 Task: Calculate the area of an ellipse using a Python program given its major and minor axes.
Action: Mouse moved to (76, 3)
Screenshot: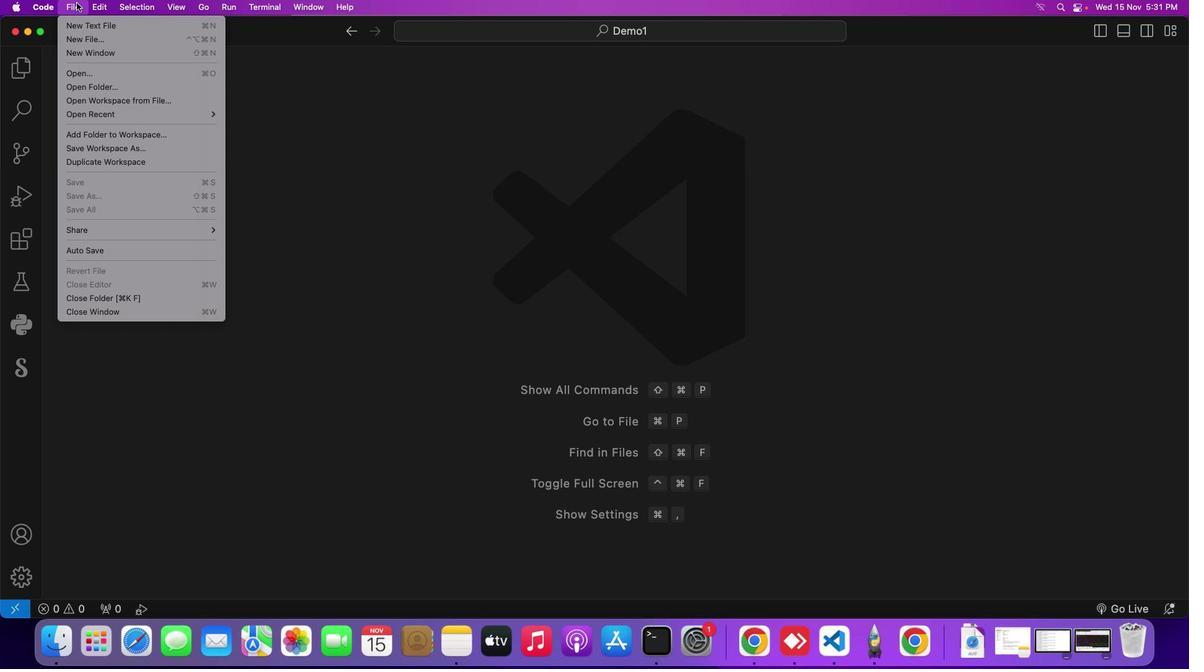 
Action: Mouse pressed left at (76, 3)
Screenshot: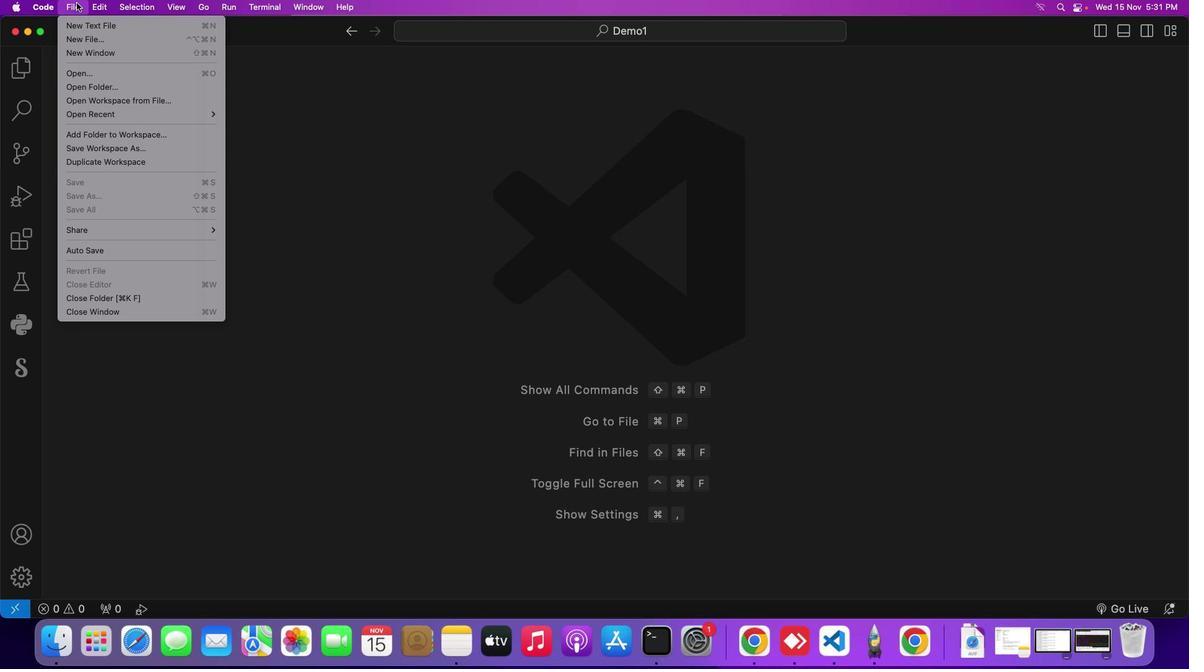 
Action: Mouse moved to (87, 20)
Screenshot: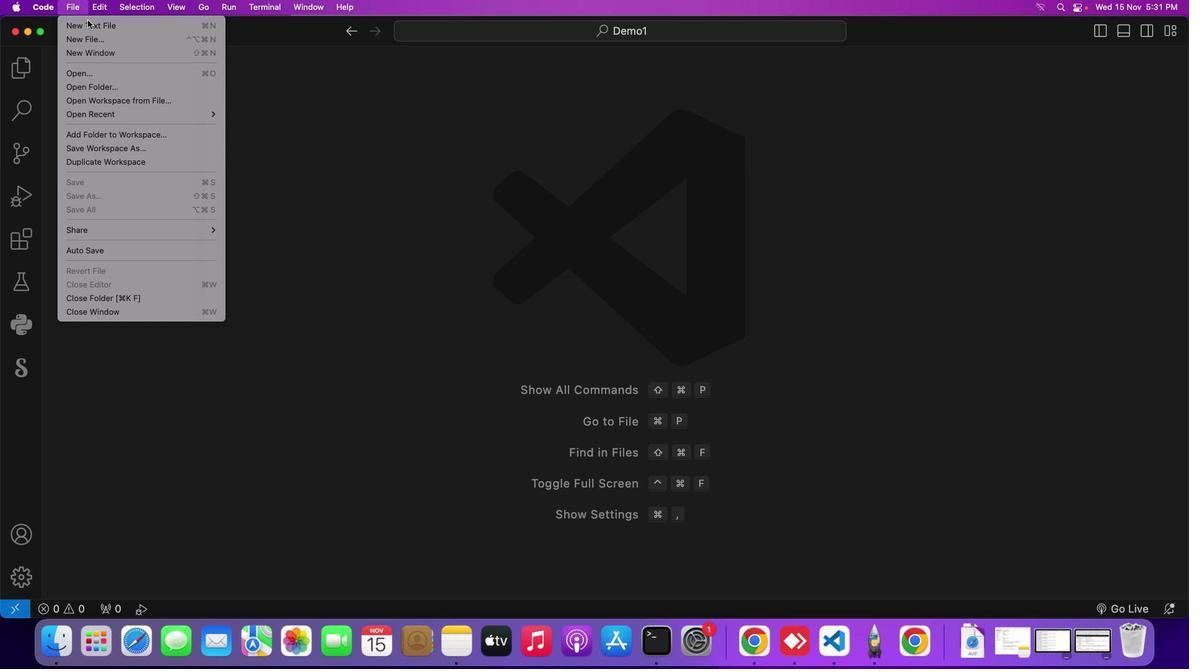 
Action: Mouse pressed left at (87, 20)
Screenshot: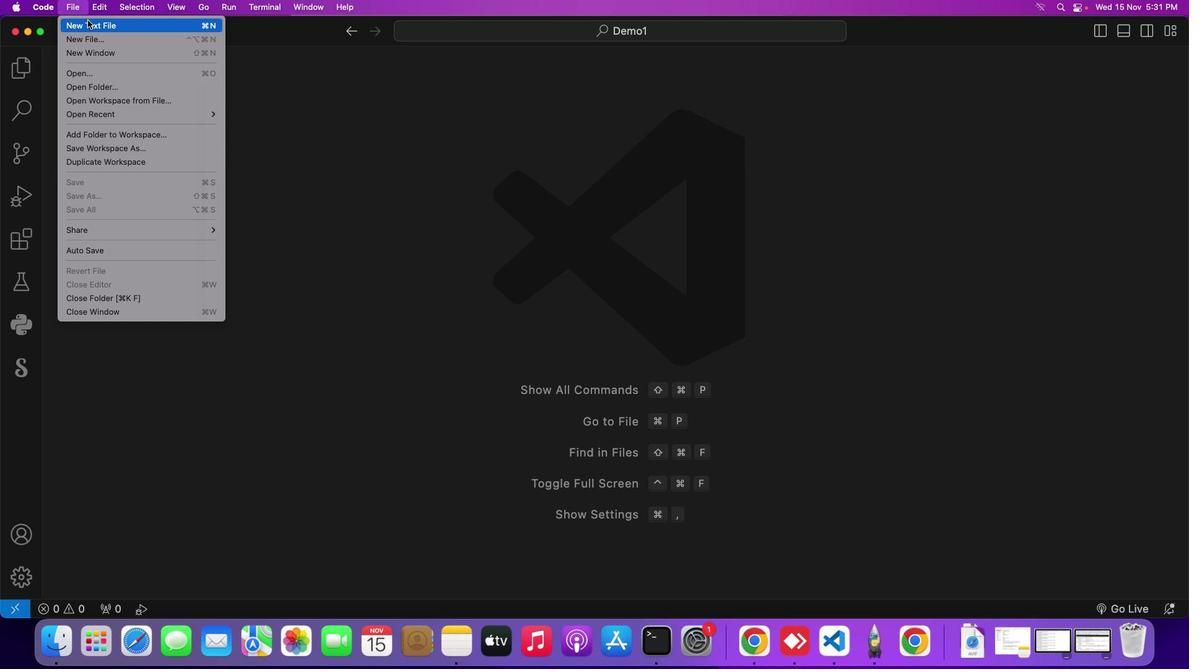 
Action: Mouse moved to (322, 196)
Screenshot: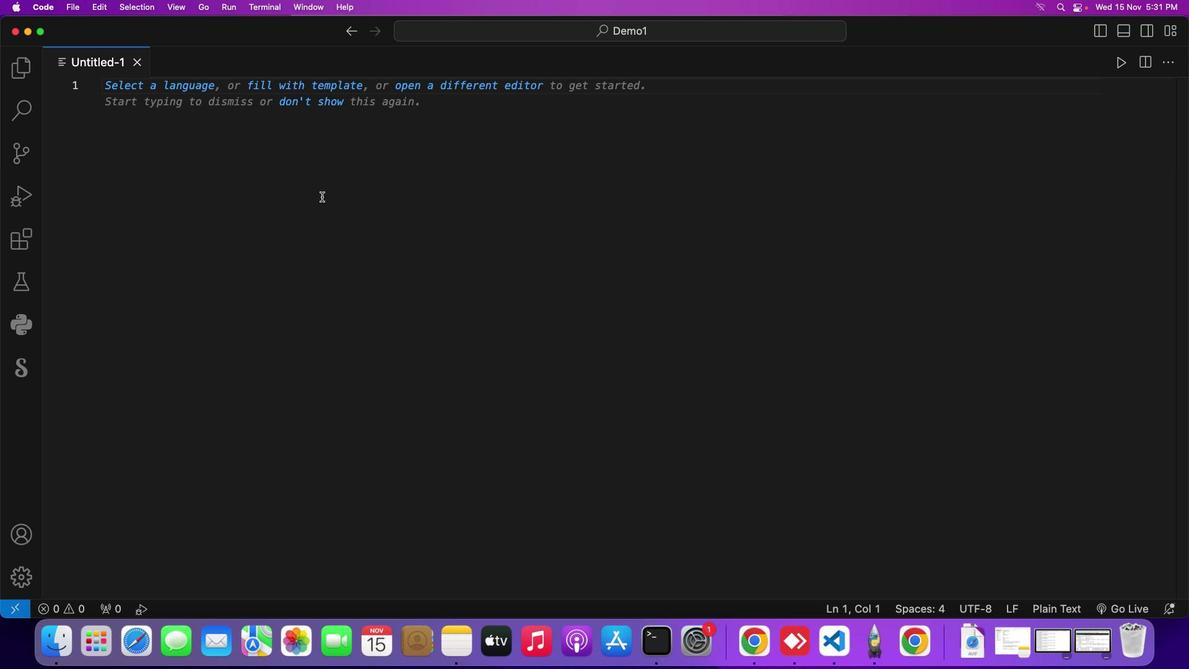 
Action: Key pressed Key.cmd
Screenshot: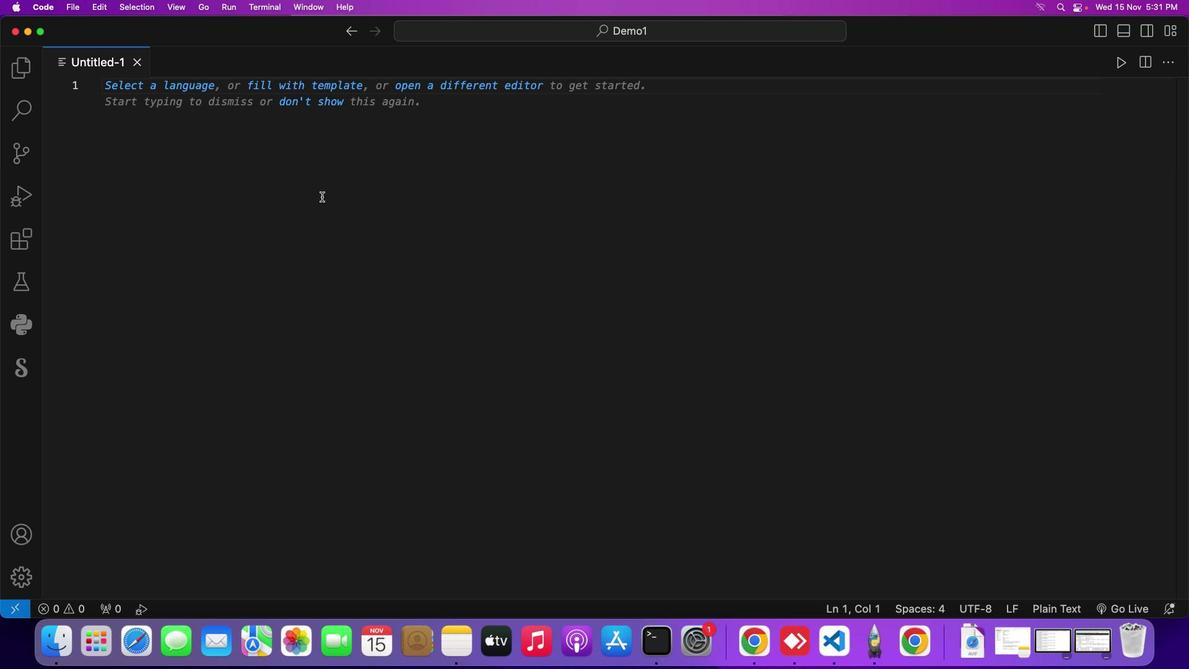 
Action: Mouse moved to (322, 197)
Screenshot: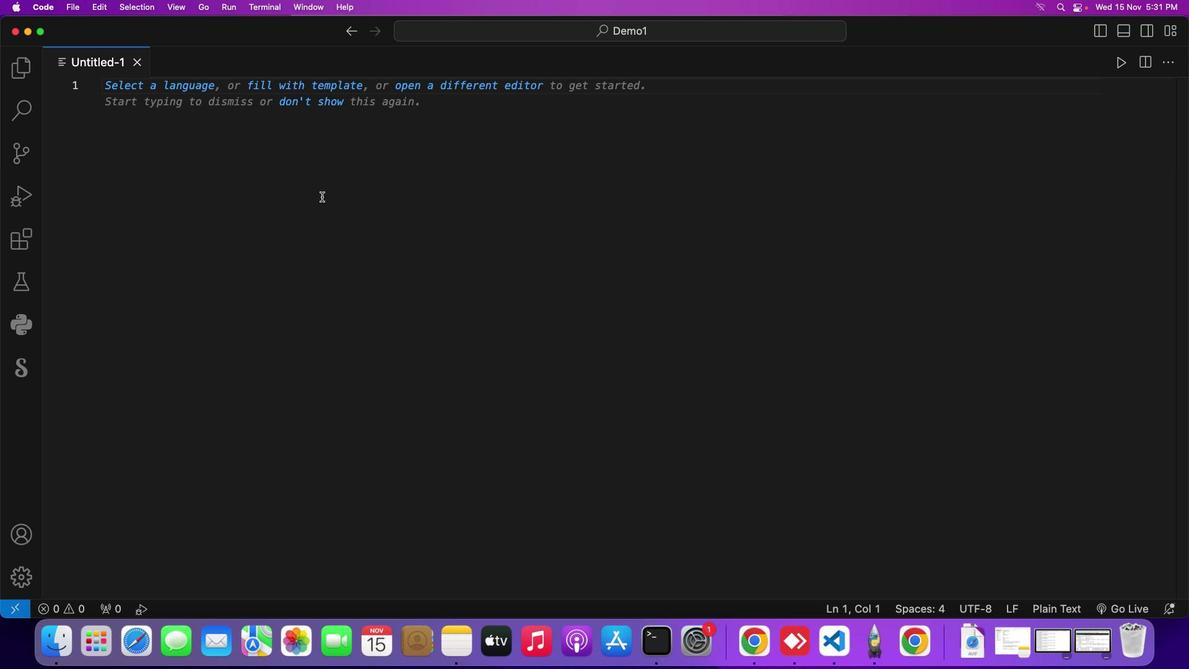
Action: Key pressed 's'
Screenshot: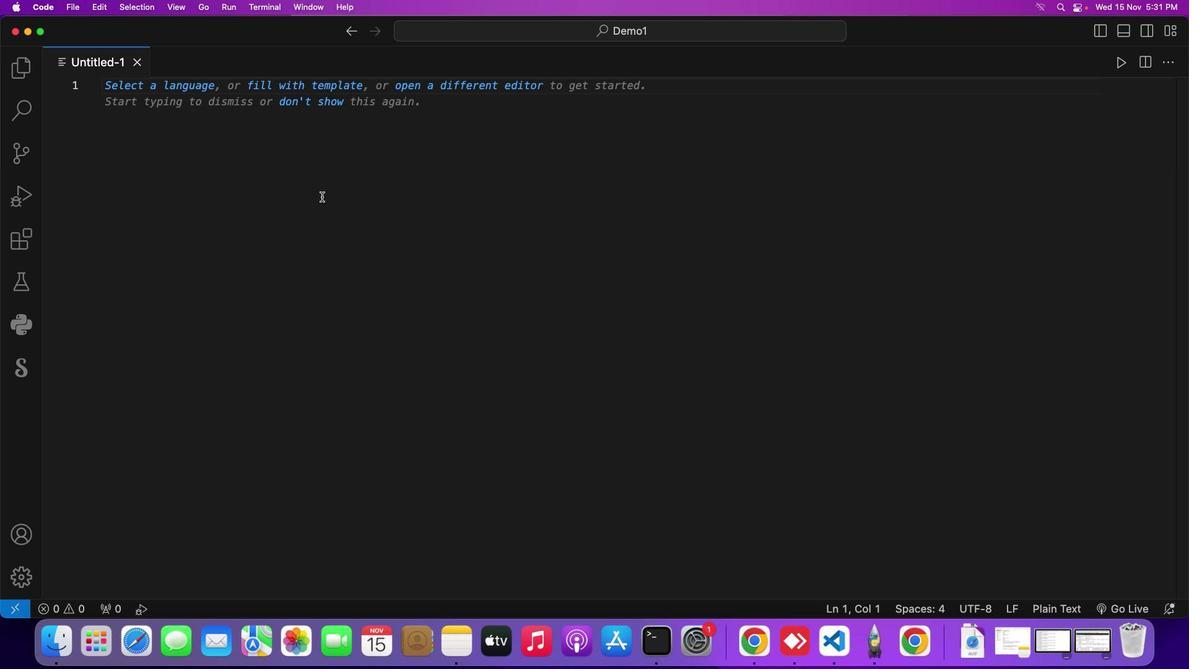 
Action: Mouse moved to (597, 258)
Screenshot: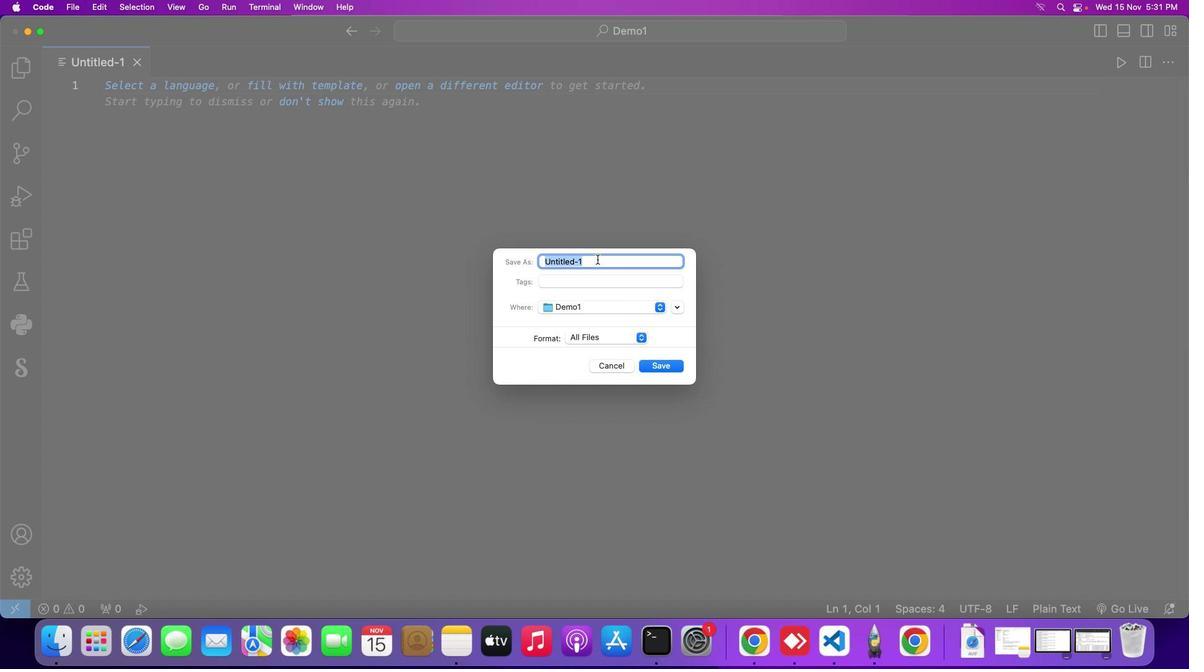 
Action: Mouse pressed left at (597, 258)
Screenshot: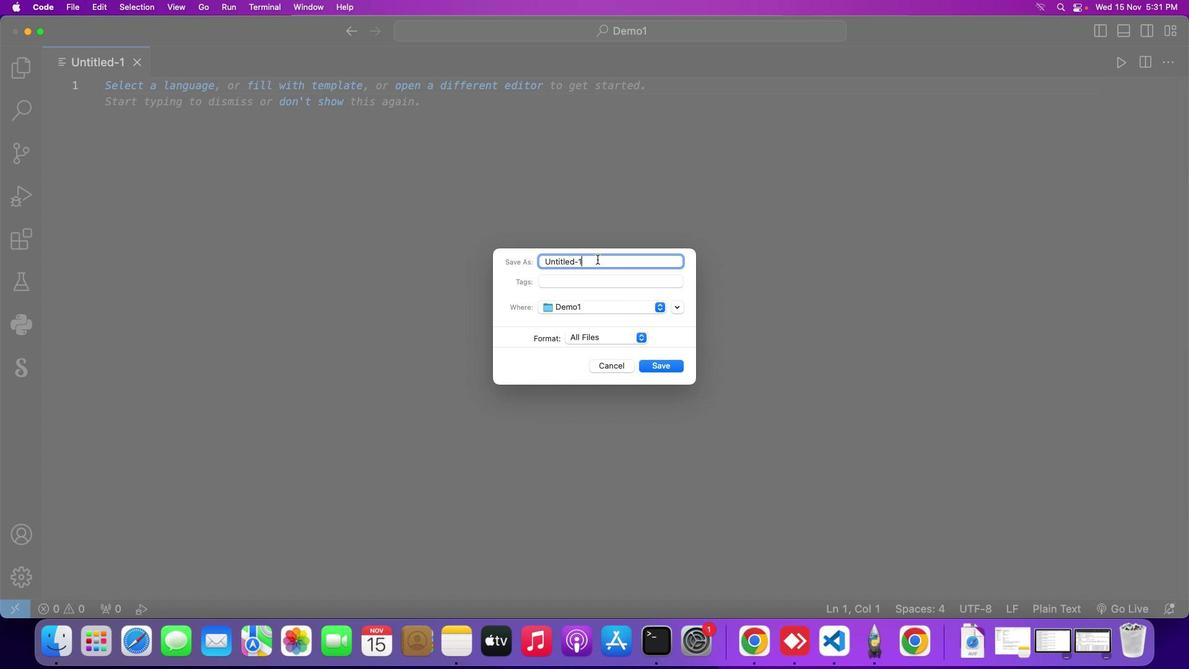 
Action: Mouse moved to (584, 263)
Screenshot: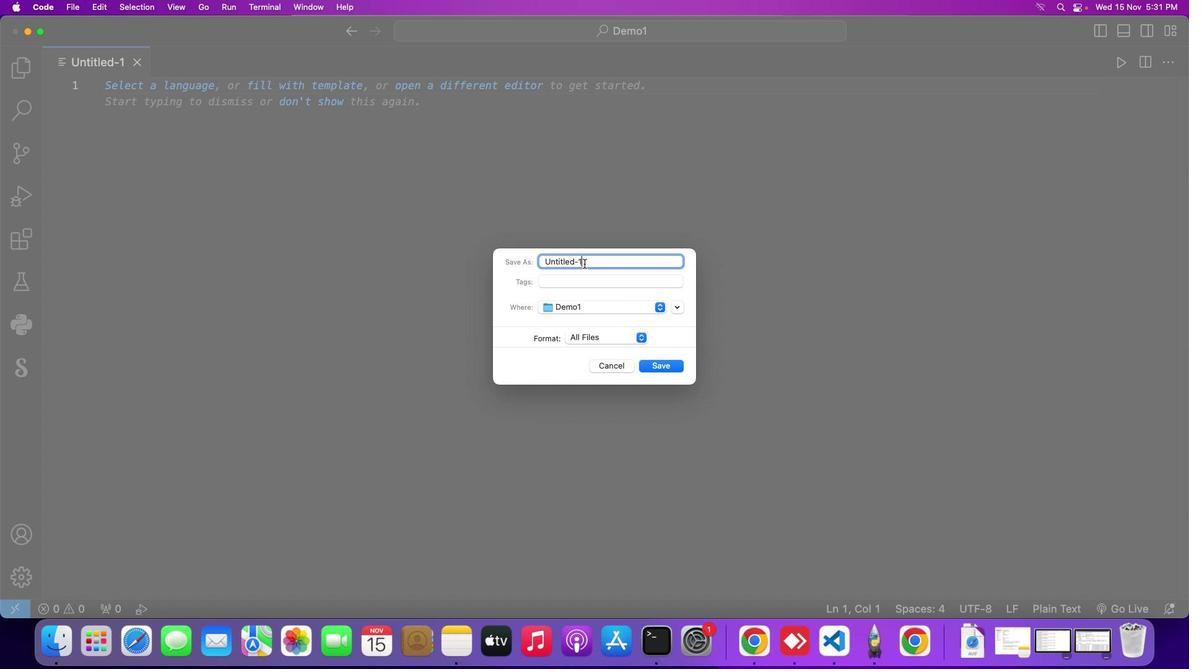 
Action: Key pressed Key.backspaceKey.backspaceKey.backspaceKey.backspaceKey.backspaceKey.backspaceKey.backspaceKey.backspaceKey.backspaceKey.backspaceKey.shift_r'D''e''m''o'Key.shift_r'A''s'Key.backspace'z'Key.backspace'x''i''s''.''p''y'Key.enter'f'Key.backspace'i''m''p''o''r''t'Key.space'm''a''t''h'Key.enterKey.enterKey.enter'd''e''f'Key.space'f'Key.backspace'e''l''l''i''p''s''e'Key.shift_r'_''a''r''e''a'Key.shift_r'(''m''a''j''o''r'Key.shift_r'_''a''x''i''s'','Key.space'm''i''n''o''r'Key.shift_r'_''a''x''i''s'Key.rightKey.shift_r':'Key.enterKey.shift_r'#'Key.spaceKey.shift_r'P''i'Key.space'v''a''l''u''e'Key.space'f''r''o''m'Key.space't''h''e'Key.space'm''a''t''c''h'Key.space'm''o''d''u''l''e'Key.enter'p''i'Key.space'='Key.space'm''a''t''h''.''p''i'Key.enterKey.enterKey.enterKey.shift_r'#'Key.spaceKey.shift_r'F''o''r''m''u''l''a'Key.space't''o'Key.space'c''a''l''c''u''l''a''t''e'Key.space't''h''e'Key.space'a''r''e''a'Key.space'o''f'Key.space'a''n'Key.space'e''l''l''i''p''s''e'Key.enter'a''r''e''a'Key.space'='Key.space'p''i'Key.spaceKey.shift_r'*'Key.space'm''a''j''o''r'Key.shift_r'_''a'Key.enterKey.spaceKey.shift_r'*'Key.space'm''i''n''o'Key.enterKey.enterKey.enterKey.shift_r'#'Key.spaceKey.shift_r'R''e''t''u''r''n'Key.space't''h''e'Key.space'c''a''l''c''u''l''a''t''e''d'Key.space'a''r''e''a'Key.enter'r''e''u'Key.backspace't''r''u''n'Key.spaceKey.backspaceKey.backspaceKey.backspaceKey.backspaceKey.backspace't''u''r''n'Key.space'a''r''e''a'Key.enterKey.enterKey.enterKey.shift_r'#'Key.spaceKey.shift_r'E''x''a''m''p''l''e'Key.space'u''s''a''g''e'Key.shift_r':'Key.enterKey.shift_r'#'Key.spaceKey.shift_r'G''e''t'Key.space'u''s''e''r'Key.space'u''n'Key.backspaceKey.backspace'i''n''p''u''t'Key.space'f''o''r'Key.space't''h''e'Key.space'm''a''k'Key.backspace'j''o''r'Key.space'a''n''d'Key.space'm''i''n''o''r'Key.space'a''x''e''s'Key.space'l''e''n''g''t''h''s'Key.enter'm''a''j''o''r'Key.shift_r'_''a''x''i''s'Key.space'='Key.space'f''l''o''a''t'Key.shift_r'(''i''n''p''u''t'Key.shift_r'('Key.shift_r'"'Key.shift_r'E''n''t''e''r'Key.space't''h''e'Key.space'm''a''j''o''r'Key.space'a''x''i''s'Key.space'l''e''n''g''t''h'Key.shift_r':'Key.spaceKey.rightKey.rightKey.rightKey.enter'm''a'Key.backspace'i''n''o''r'Key.shift_r'_''a''x''i''s'Key.space'='Key.space'f''l''o''a''t'Key.shift_r'(''i''n''p''u''t'Key.shift_r'('Key.shift_r'"'Key.shift_r'E''n''t''e''r'Key.space't''h''e'Key.space'm''i''n''o''o''r'Key.backspaceKey.backspace'r'Key.space'a''x''i''s'Key.space'l''e''n''g''t''h'Key.shift_r':'Key.spaceKey.rightKey.rightKey.rightKey.enterKey.enterKey.shift_r'#'Key.spaceKey.shift_r'C''a''l''l'Key.space't''h''e'Key.space'e''l''l''i''p''s''e'Key.spaceKey.backspaceKey.shift_r'_''a''r''e''a'Key.space'f''u''n''c''h'Key.backspace't'Key.backspace't''i''o''n'Key.spaceKey.space'w''i''t''h'Key.space'u''s''e''r'Key.shift_r'-'Key.spaceKey.backspace'p''r''i''v''i''d''e''d'Key.space'v''a''l''u''e''s'Key.enter'r''e''s''u''l''t'Key.space'='Key.space'e''l''l'Key.enterKey.shift_r'(''j'Key.backspace'm''a''j''o''r'Key.shift_r'_''a''x''i''s'','Key.space'm''i''n''o''r'Key.shift_r'_''a''x''i''s'Key.rightKey.rightKey.enterKey.enterKey.shift_r'#'Key.space'd'Key.backspaceKey.shift_r'D''i''s''p''l''a''y'Key.space't''h''e'Key.space'r''e''s''u''l''t'Key.space'w''i''t''h'Key.space'a'Key.space'f''o''r''m''a''t''t''e''d'Key.space's''t''r''i''n''g'Key.enter'p''r''i''n''t'Key.shift_r'(''f'Key.shift_r'"'Key.shift_r'T''h''e'Key.space'a''r''e''a'Key.space'o''f'Key.space't''h''e'Key.space'e''l''l''i''p''s''e'Key.space'i''s'Key.shift_r':'Key.spaceKey.shift_r'{''r''e''s''u''l''t'Key.rightKey.rightKey.rightKey.enterKey.enter
Screenshot: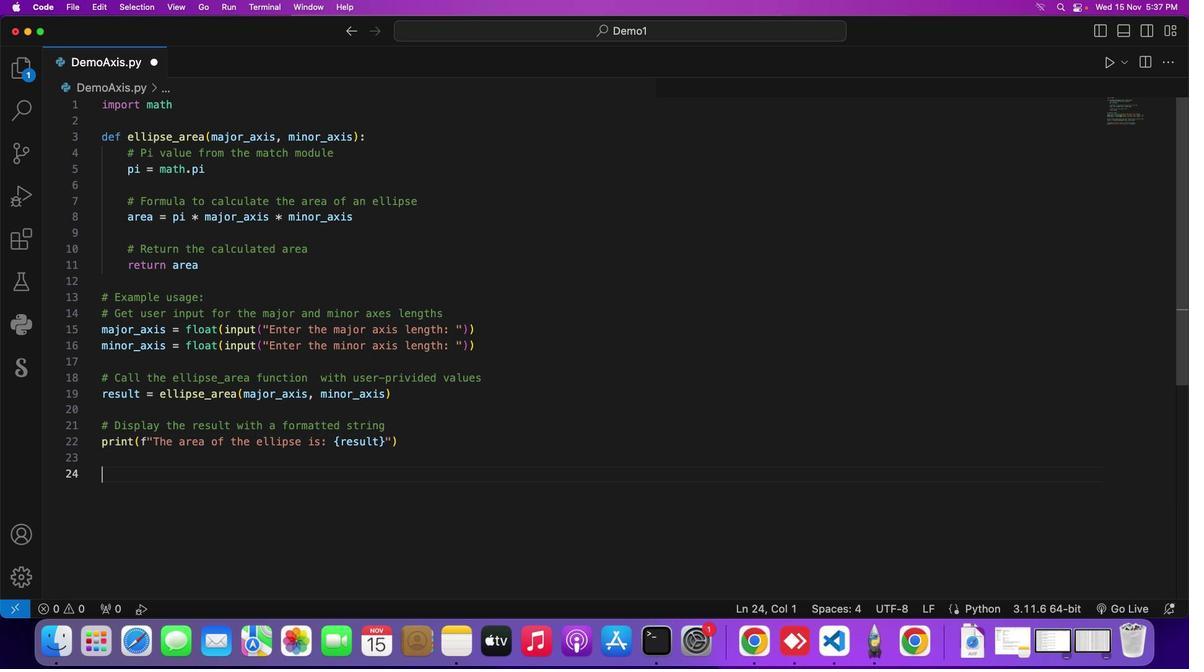 
Action: Mouse moved to (501, 341)
Screenshot: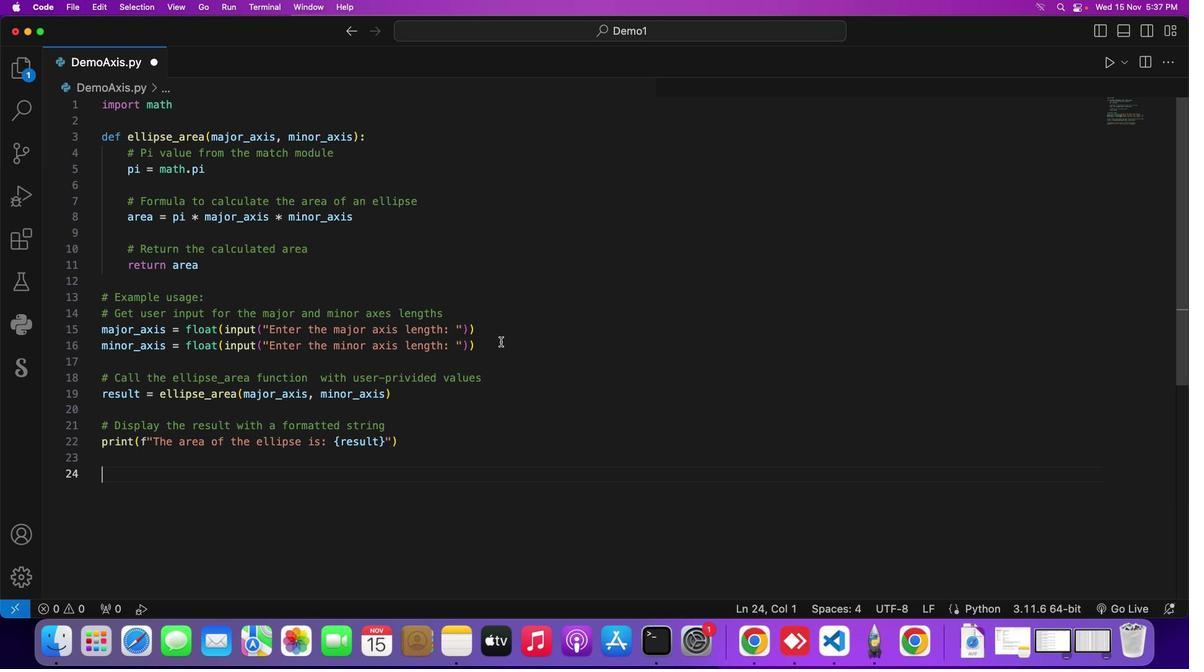
Action: Key pressed Key.cmd's'
Screenshot: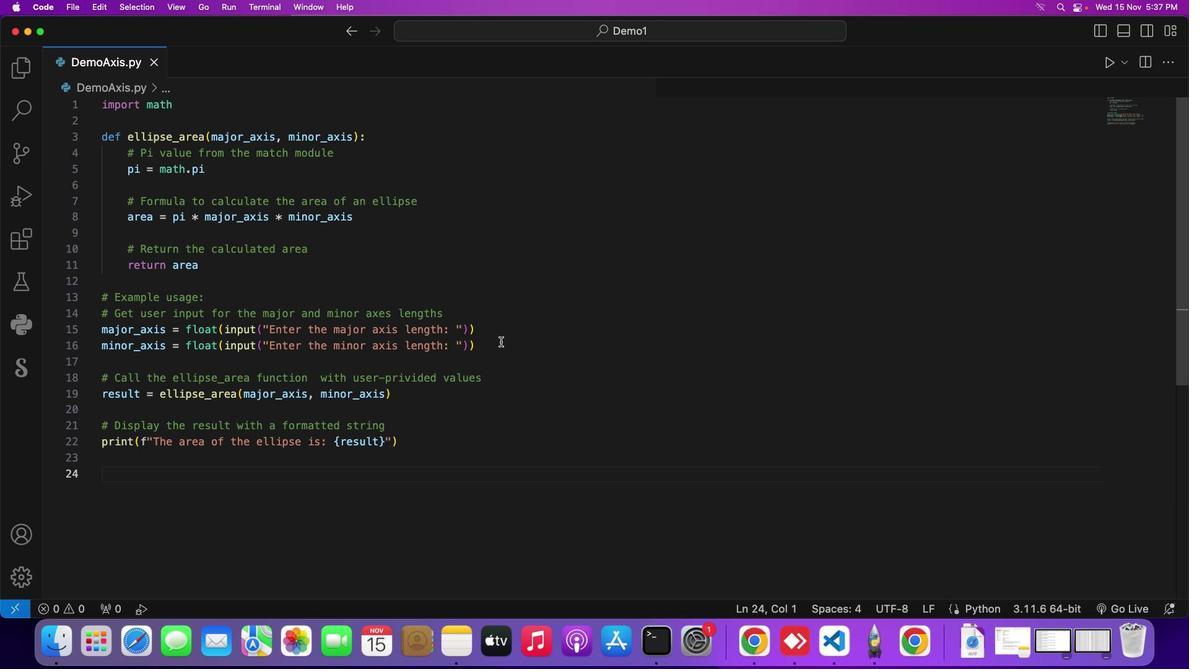 
Action: Mouse moved to (503, 340)
Screenshot: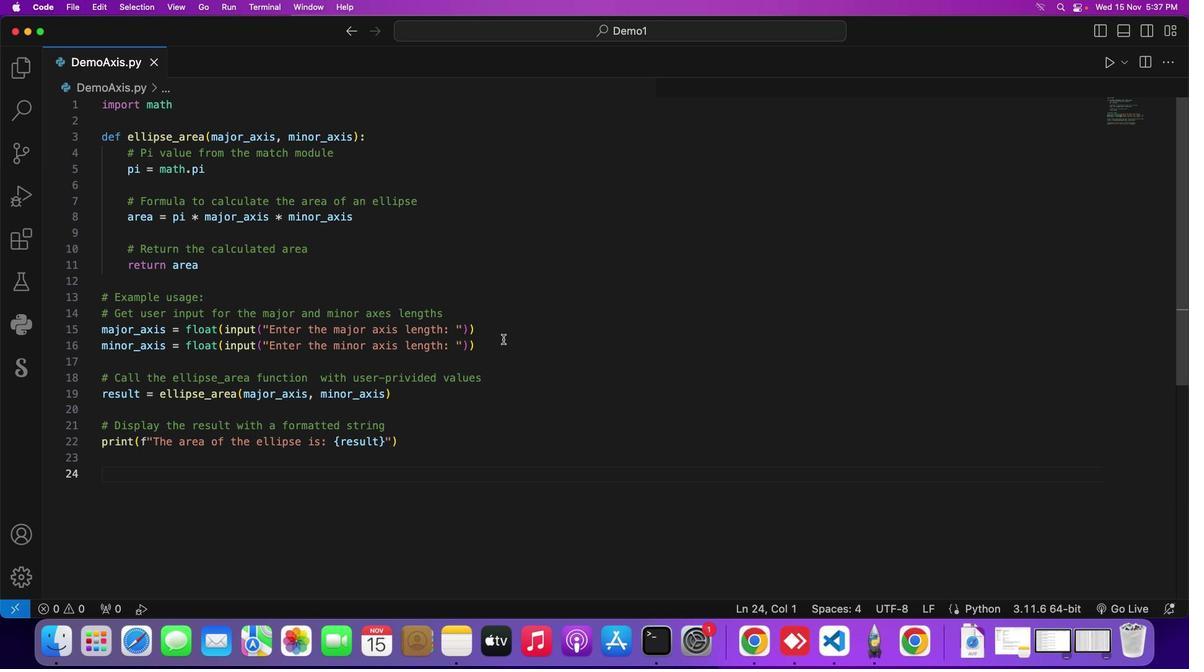 
Action: Key pressed Key.cmd
Screenshot: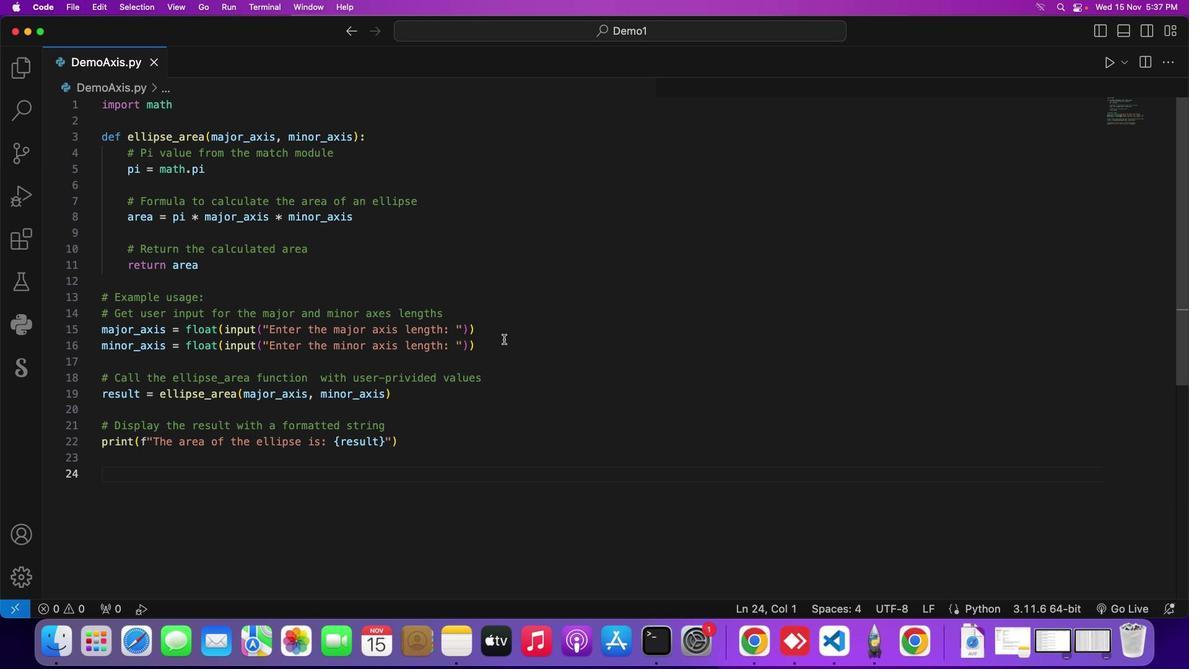 
Action: Mouse moved to (503, 339)
Screenshot: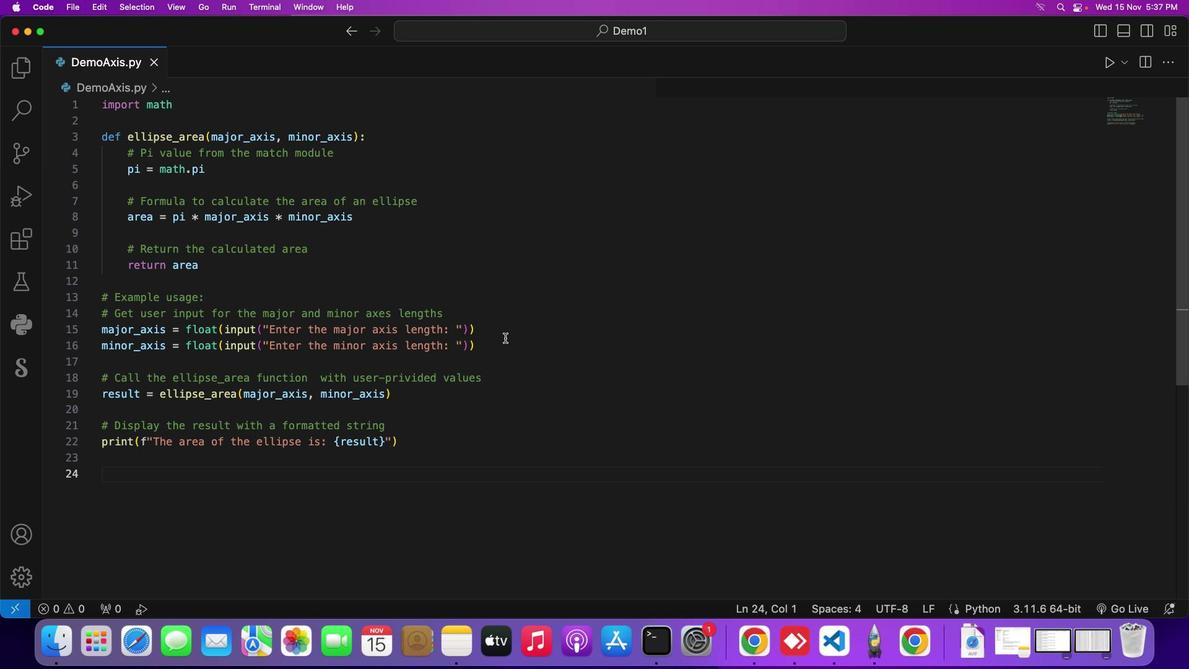 
Action: Key pressed 's'
Screenshot: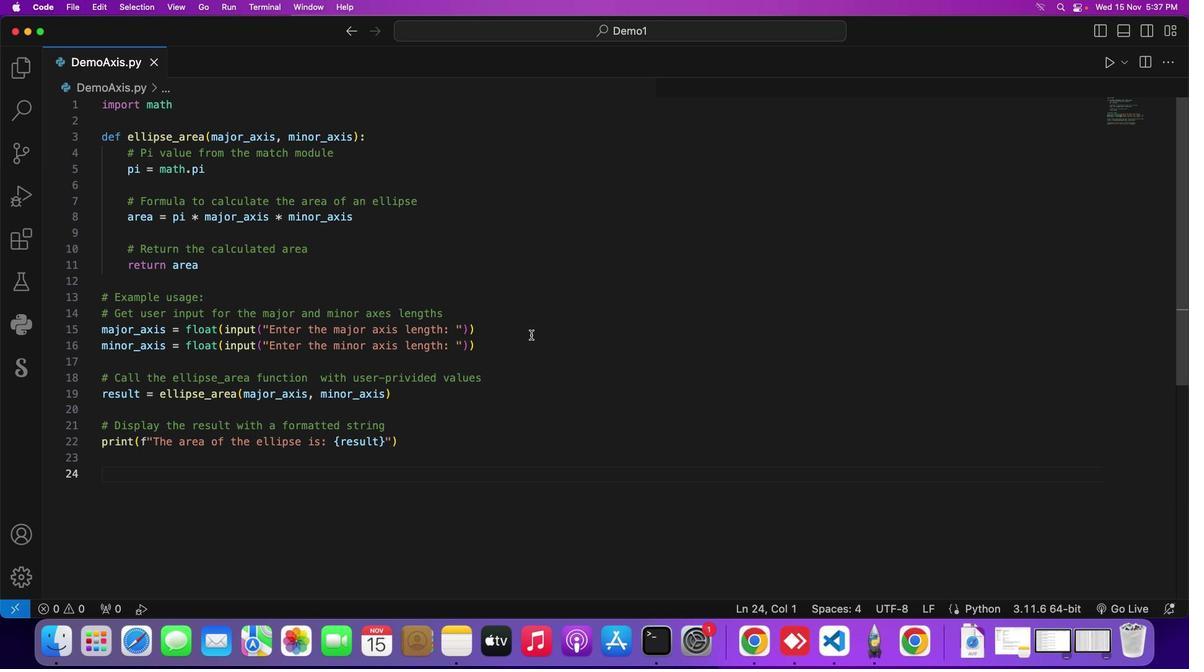 
Action: Mouse moved to (1108, 66)
Screenshot: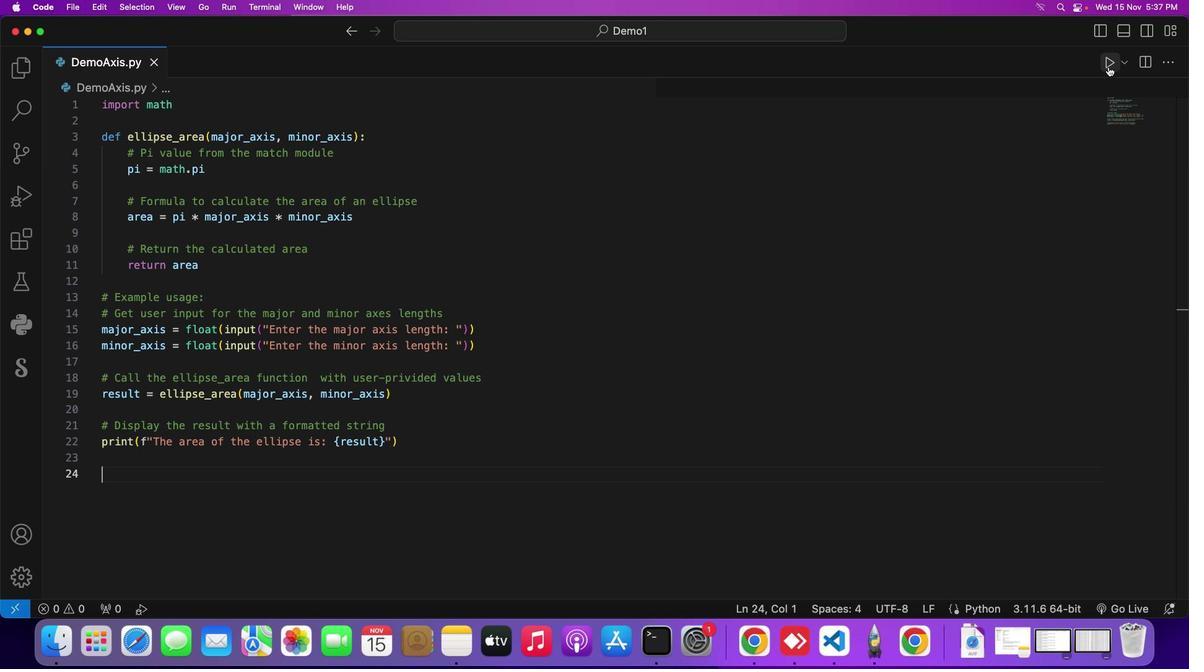
Action: Mouse pressed left at (1108, 66)
Screenshot: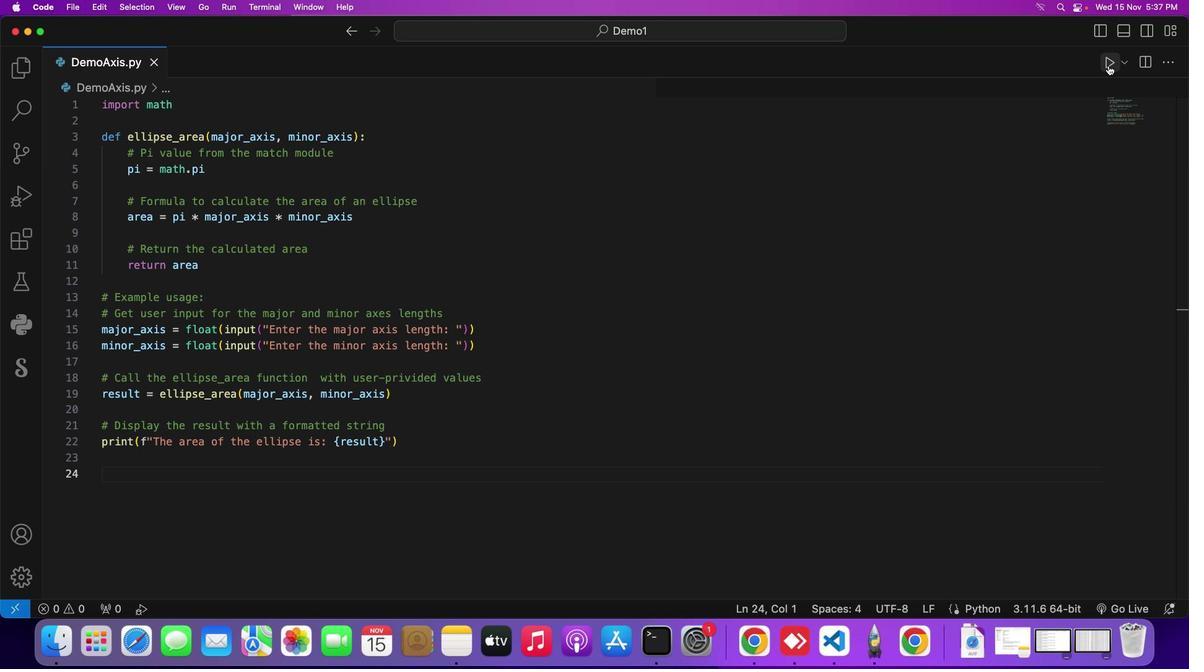
Action: Mouse moved to (464, 454)
Screenshot: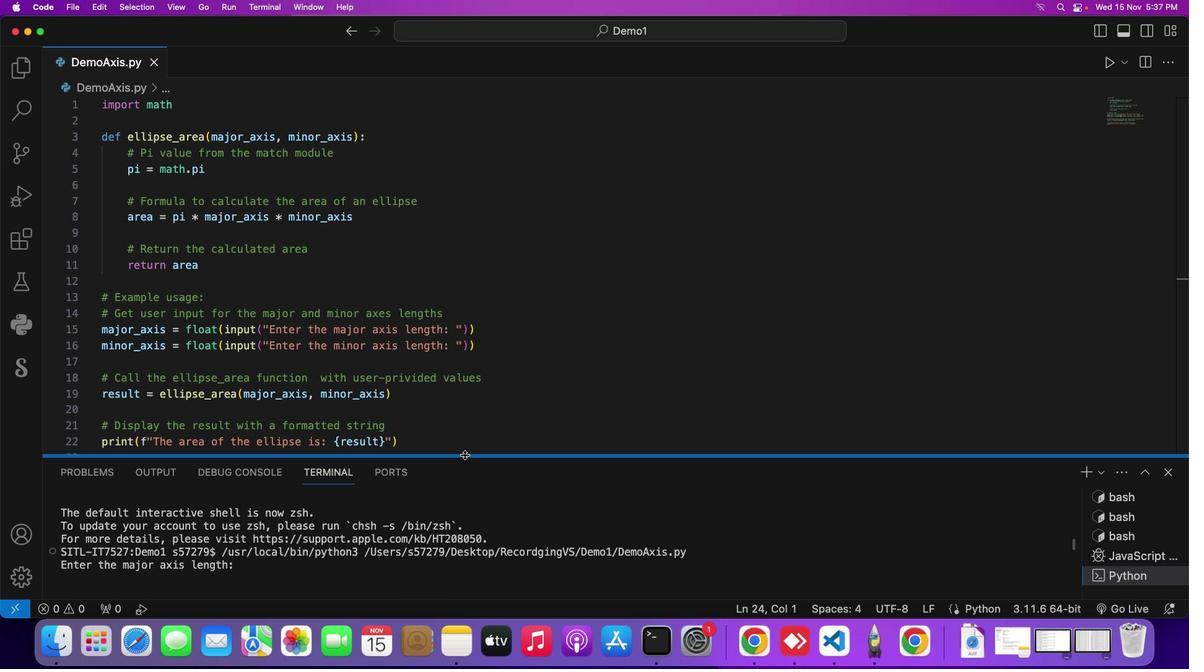 
Action: Mouse pressed left at (464, 454)
Screenshot: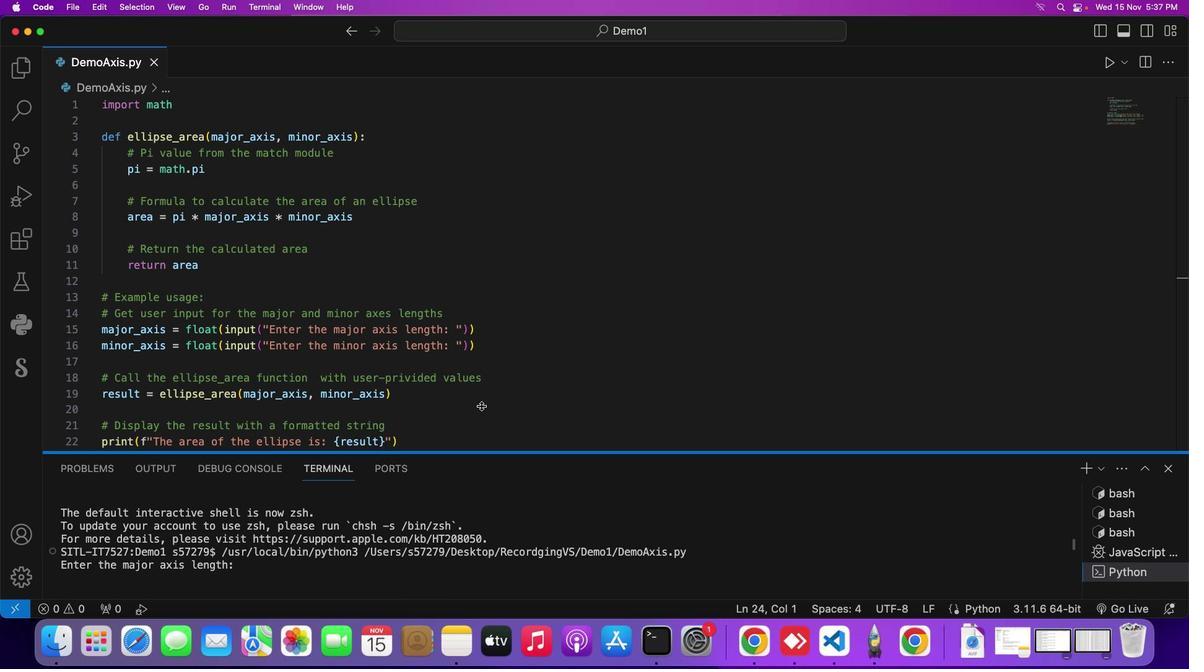 
Action: Mouse moved to (256, 443)
Screenshot: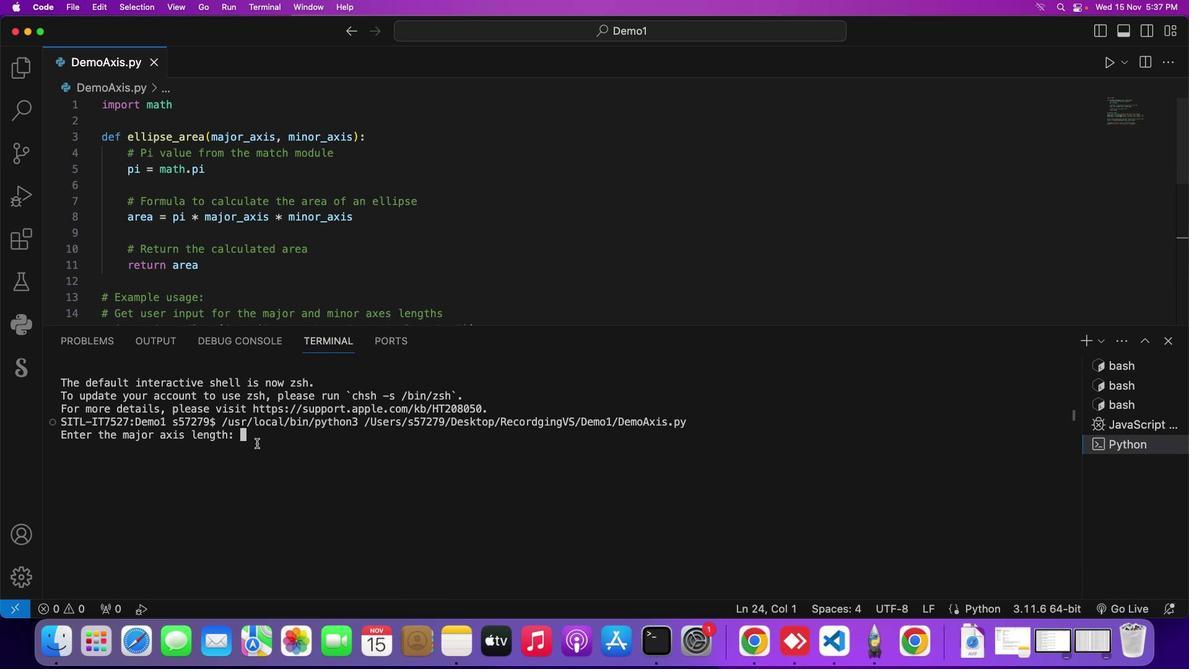 
Action: Mouse pressed left at (256, 443)
Screenshot: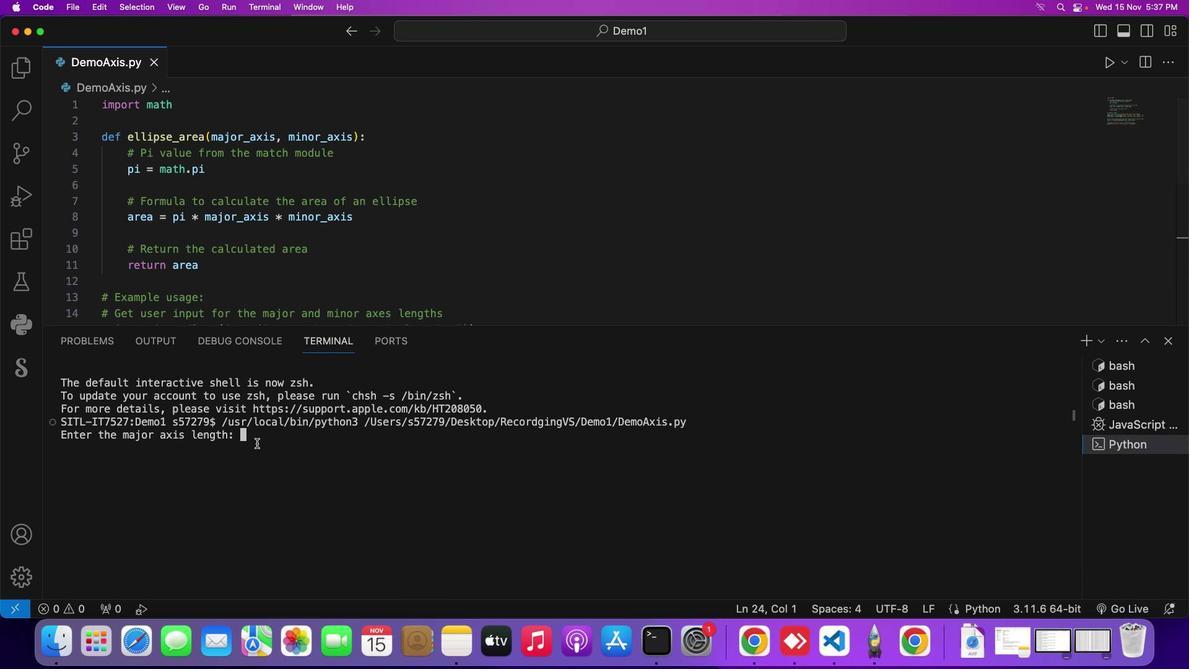
Action: Key pressed '1''2'Key.enter'2''2'Key.enter
Screenshot: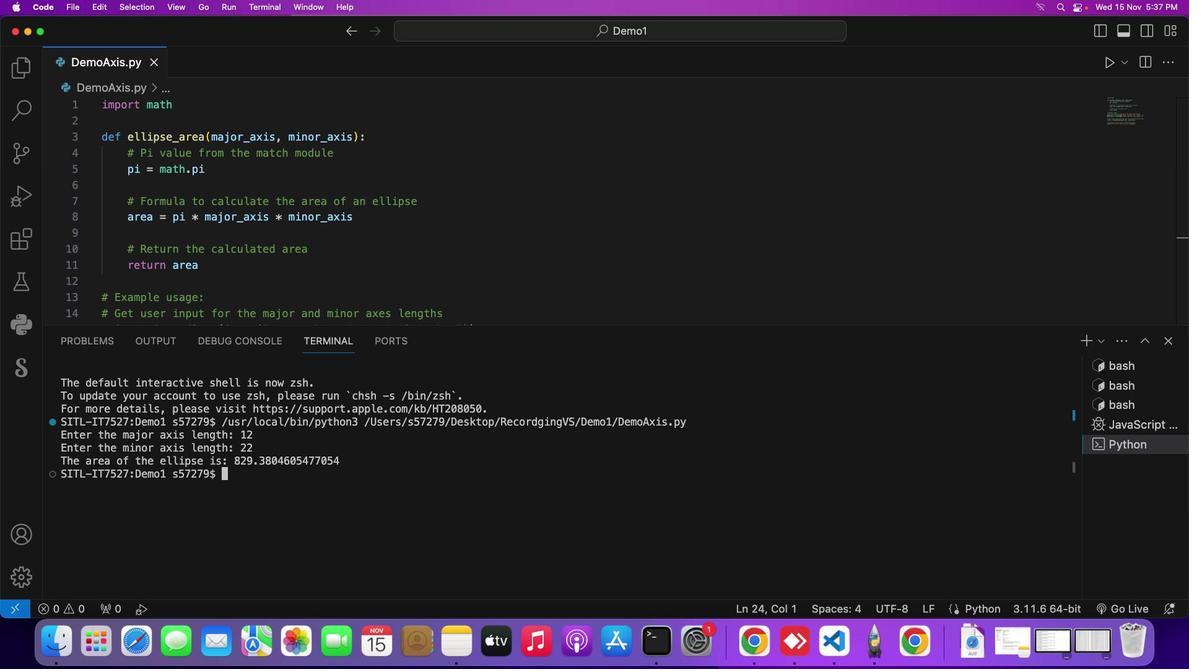 
